 Task: Create new flows through process automation
Action: Mouse moved to (153, 229)
Screenshot: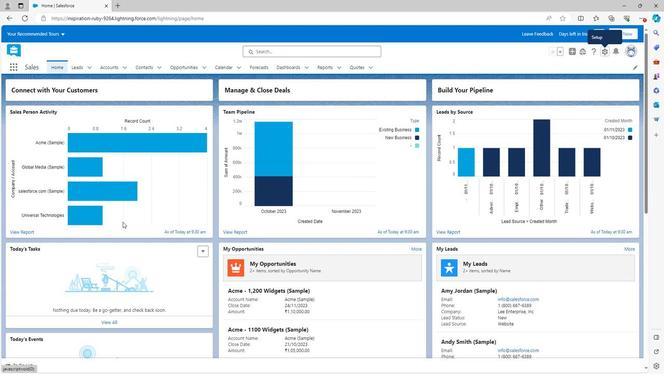 
Action: Mouse scrolled (153, 229) with delta (0, 0)
Screenshot: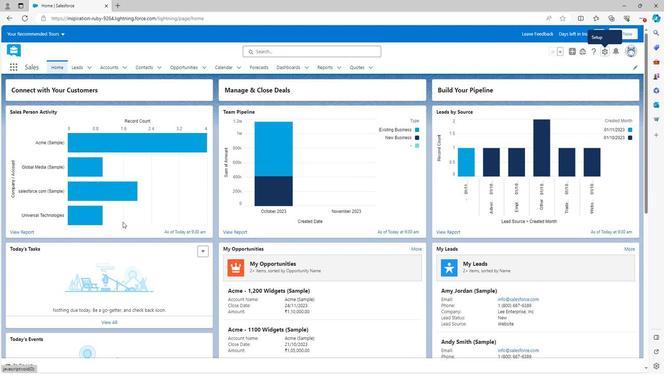 
Action: Mouse scrolled (153, 229) with delta (0, 0)
Screenshot: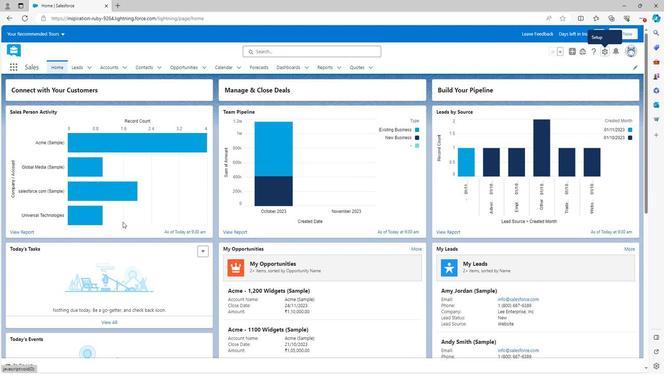 
Action: Mouse moved to (152, 229)
Screenshot: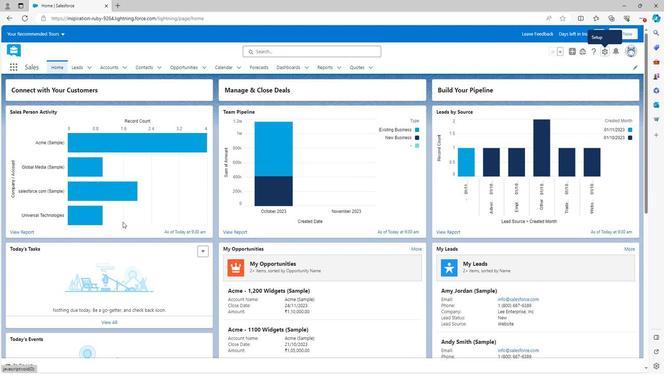 
Action: Mouse scrolled (152, 229) with delta (0, 0)
Screenshot: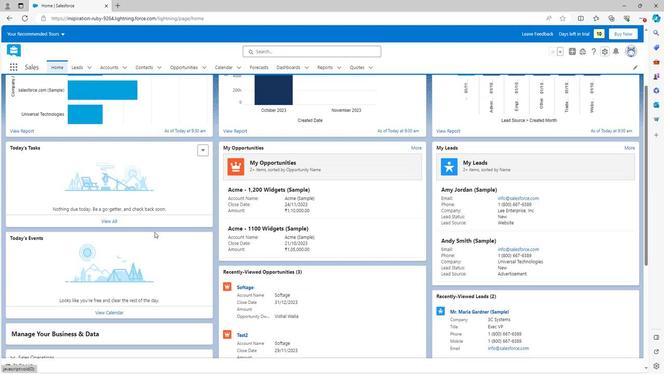 
Action: Mouse scrolled (152, 229) with delta (0, 0)
Screenshot: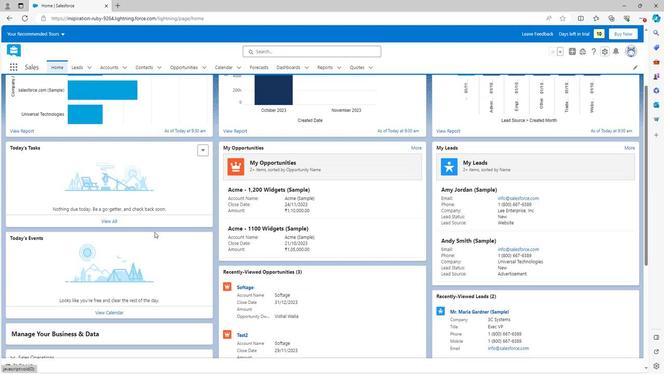
Action: Mouse scrolled (152, 229) with delta (0, 0)
Screenshot: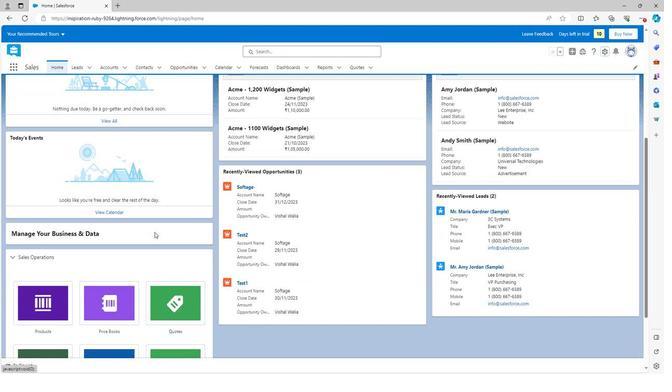 
Action: Mouse scrolled (152, 229) with delta (0, 0)
Screenshot: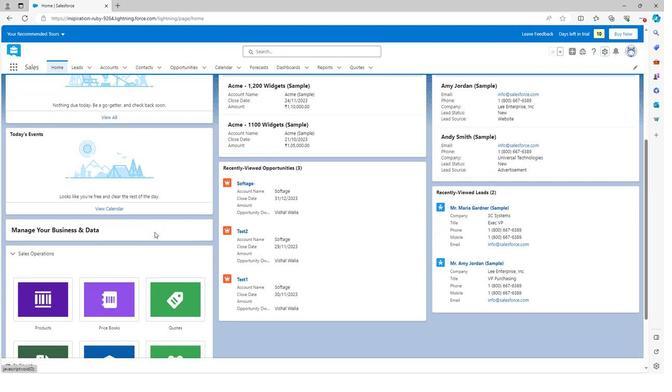 
Action: Mouse scrolled (152, 229) with delta (0, 0)
Screenshot: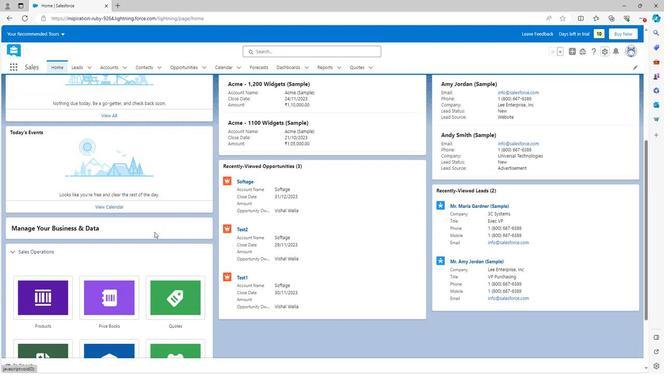 
Action: Mouse scrolled (152, 229) with delta (0, 0)
Screenshot: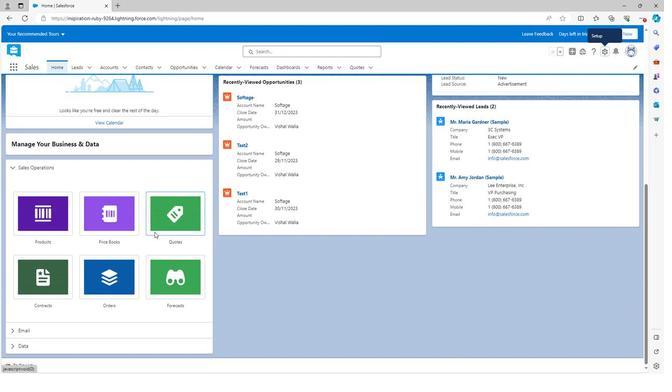 
Action: Mouse scrolled (152, 229) with delta (0, 0)
Screenshot: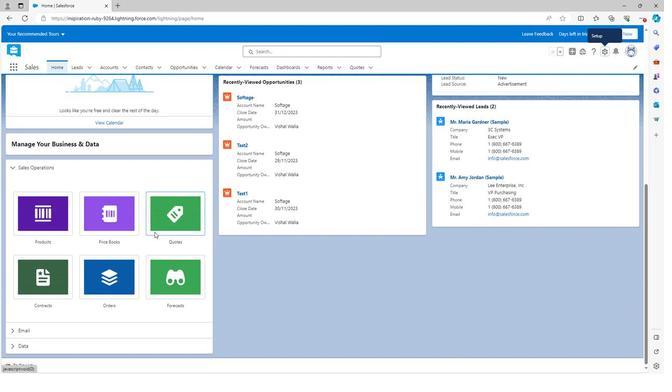 
Action: Mouse scrolled (152, 229) with delta (0, 0)
Screenshot: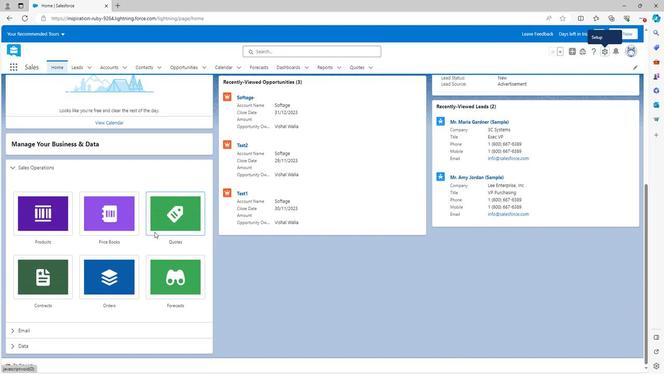 
Action: Mouse scrolled (152, 229) with delta (0, 0)
Screenshot: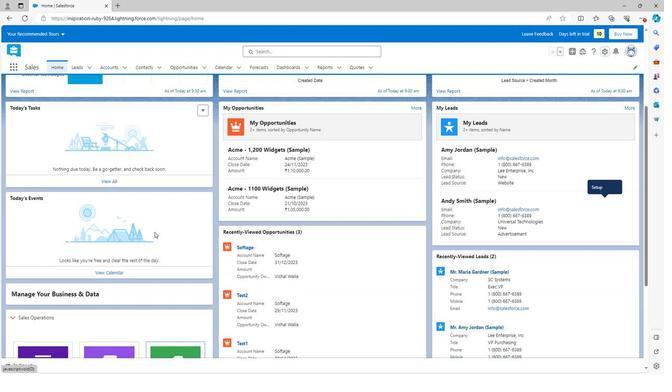 
Action: Mouse scrolled (152, 229) with delta (0, 0)
Screenshot: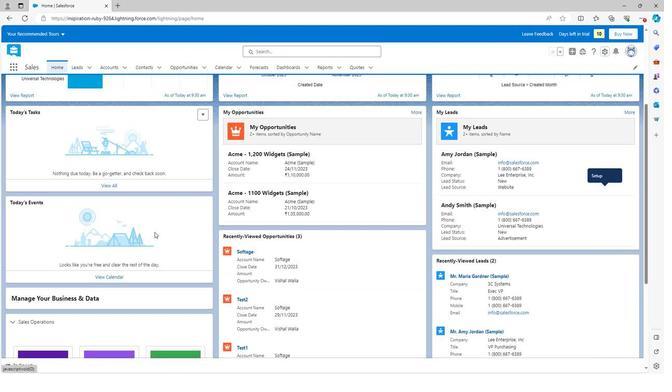 
Action: Mouse scrolled (152, 229) with delta (0, 0)
Screenshot: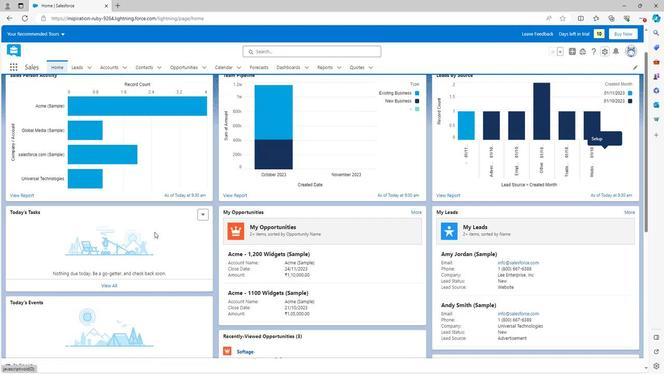 
Action: Mouse scrolled (152, 229) with delta (0, 0)
Screenshot: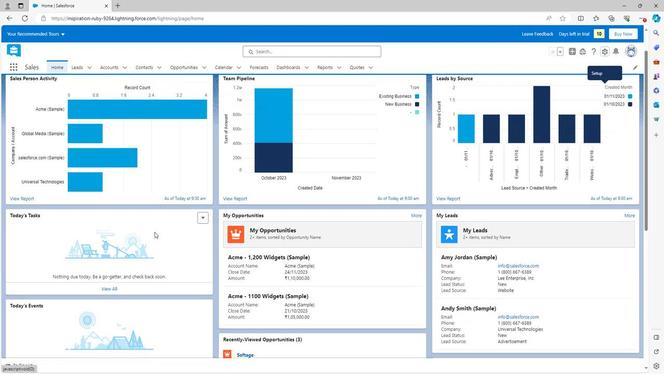 
Action: Mouse scrolled (152, 229) with delta (0, 0)
Screenshot: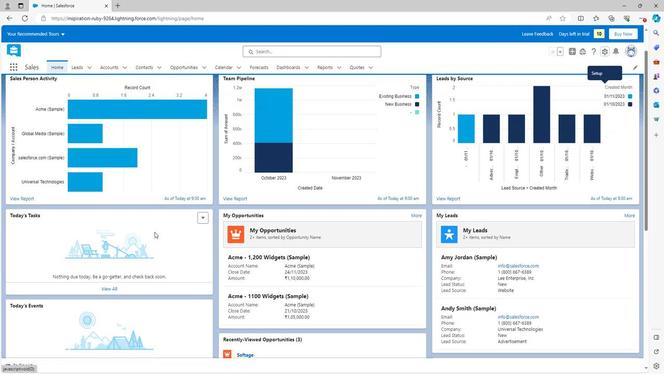 
Action: Mouse scrolled (152, 229) with delta (0, 0)
Screenshot: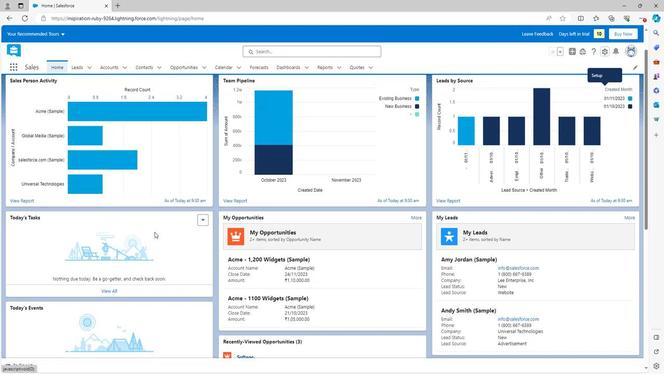 
Action: Mouse moved to (601, 51)
Screenshot: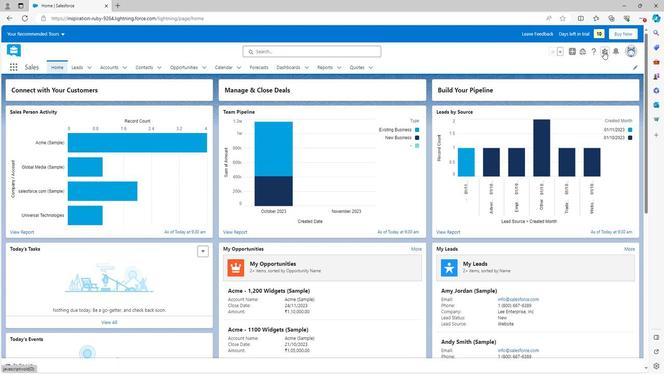 
Action: Mouse pressed left at (601, 51)
Screenshot: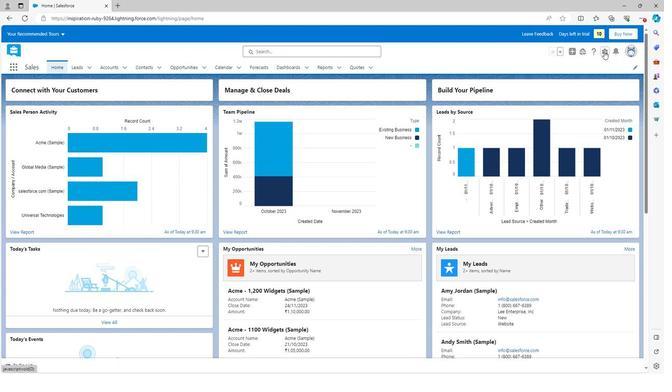 
Action: Mouse moved to (576, 71)
Screenshot: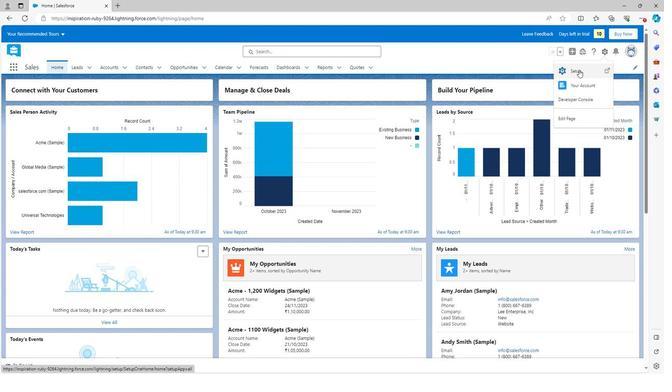 
Action: Mouse pressed left at (576, 71)
Screenshot: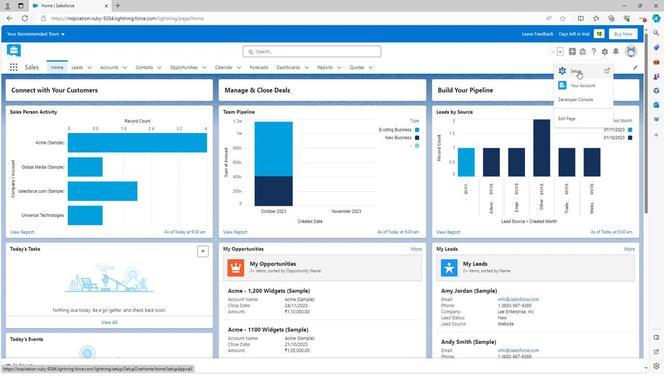 
Action: Mouse moved to (28, 189)
Screenshot: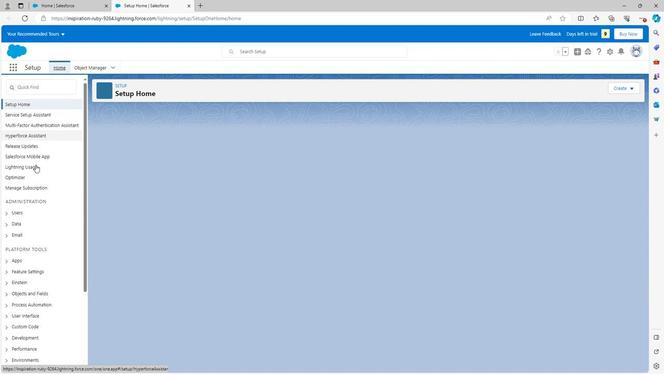 
Action: Mouse scrolled (28, 189) with delta (0, 0)
Screenshot: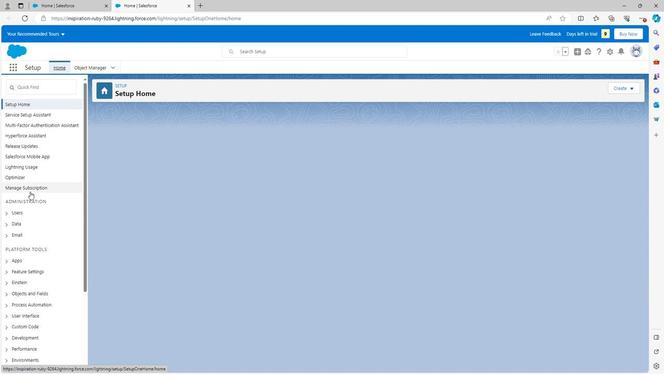 
Action: Mouse scrolled (28, 189) with delta (0, 0)
Screenshot: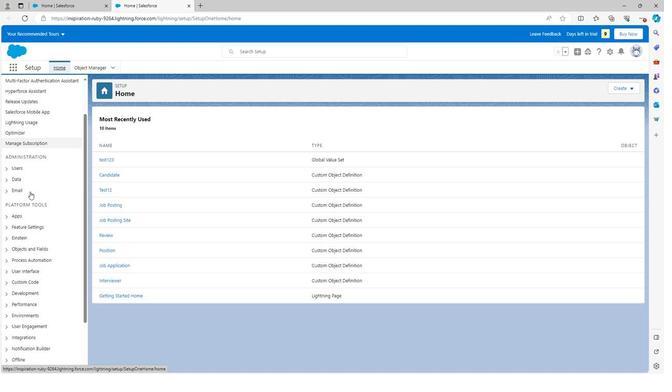 
Action: Mouse scrolled (28, 189) with delta (0, 0)
Screenshot: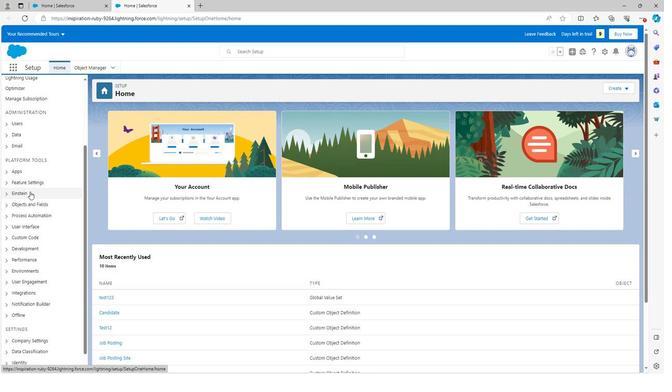 
Action: Mouse moved to (4, 199)
Screenshot: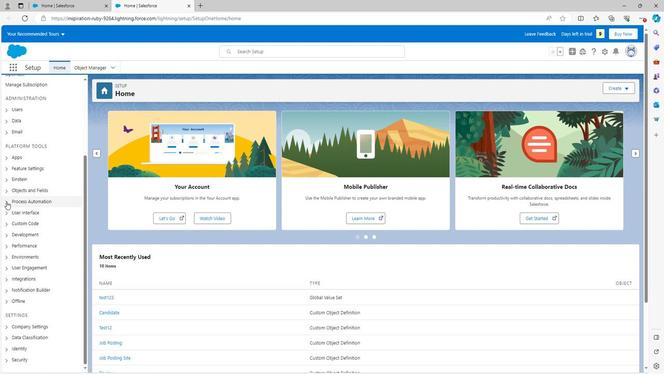 
Action: Mouse pressed left at (4, 199)
Screenshot: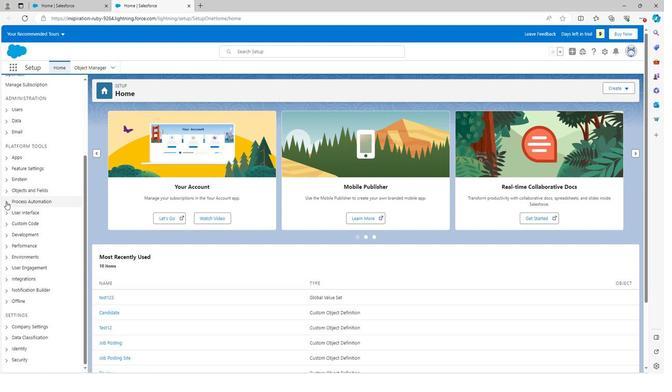 
Action: Mouse moved to (23, 221)
Screenshot: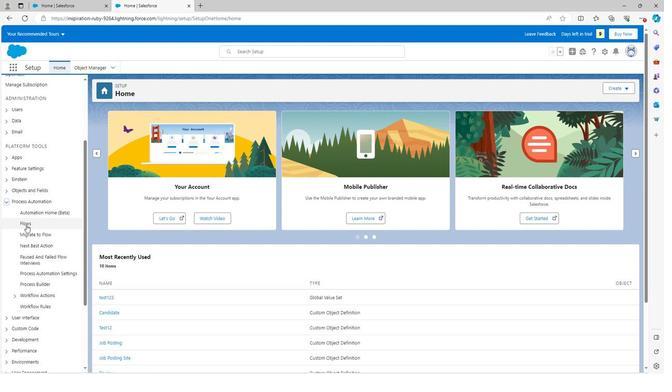 
Action: Mouse pressed left at (23, 221)
Screenshot: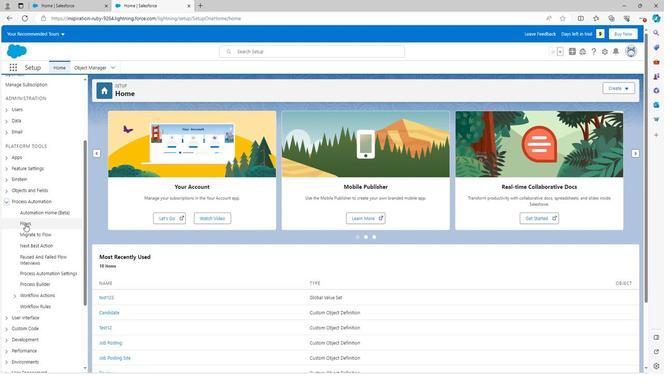 
Action: Mouse moved to (629, 88)
Screenshot: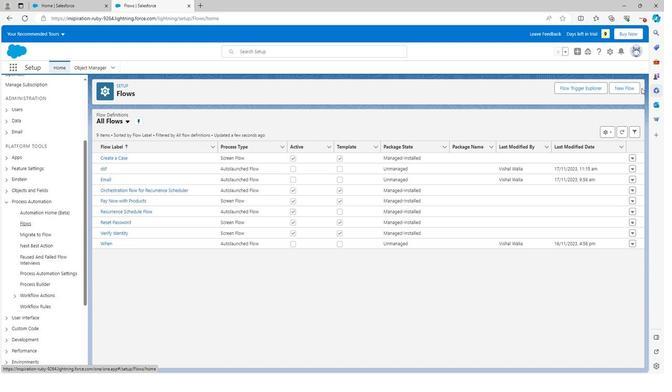 
Action: Mouse pressed left at (629, 88)
Screenshot: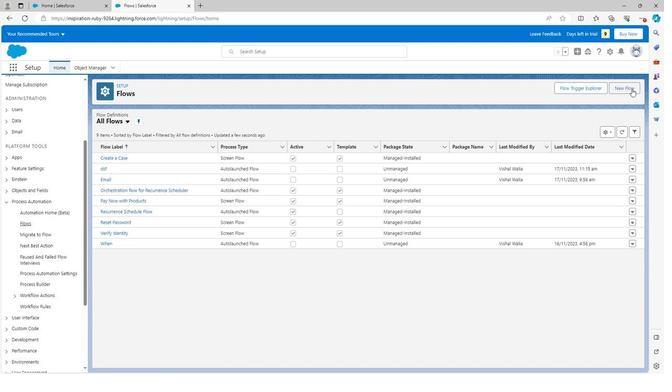 
Action: Mouse moved to (290, 152)
Screenshot: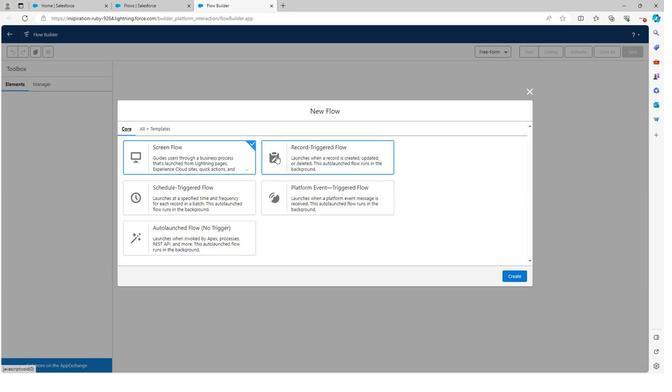 
Action: Mouse pressed left at (290, 152)
Screenshot: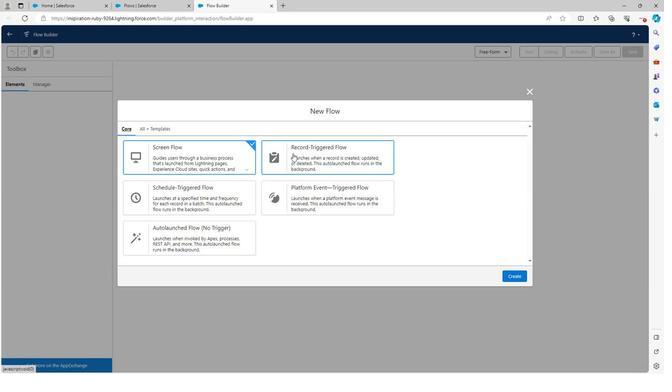 
Action: Mouse moved to (503, 273)
Screenshot: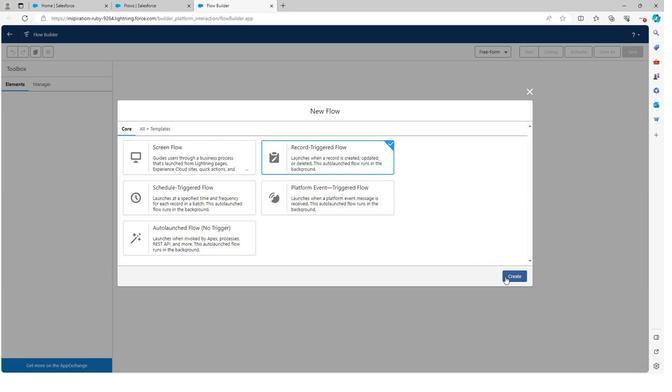 
Action: Mouse pressed left at (503, 273)
Screenshot: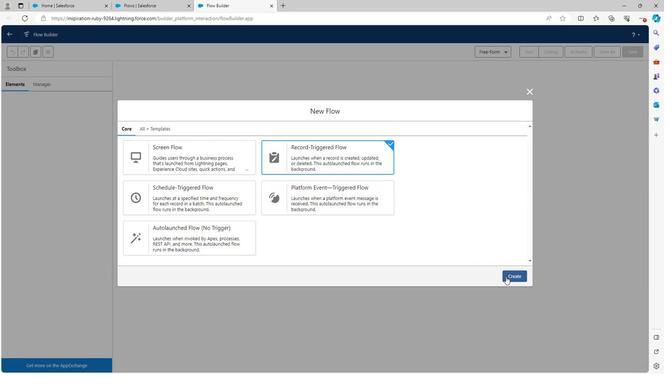 
Action: Mouse moved to (157, 79)
Screenshot: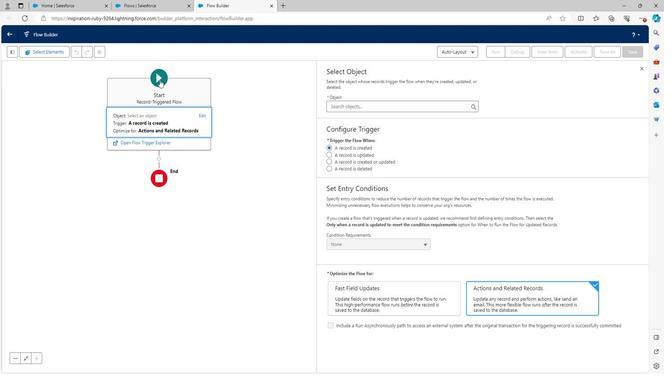 
Action: Mouse pressed left at (157, 79)
Screenshot: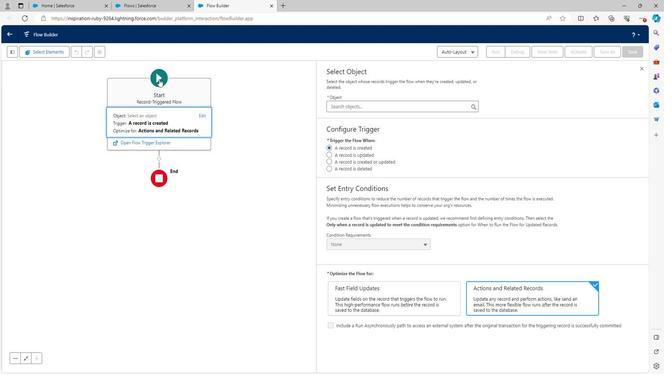 
Action: Mouse moved to (154, 96)
Screenshot: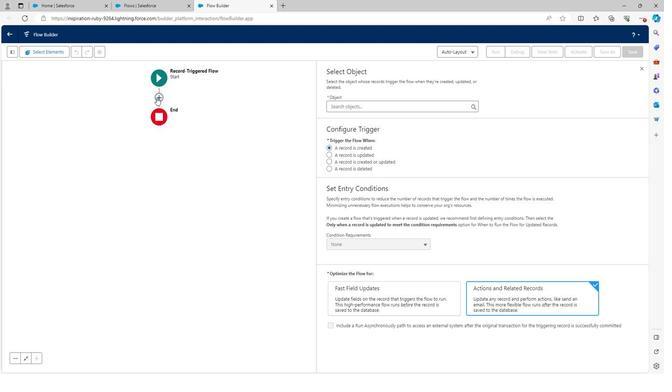 
Action: Mouse pressed left at (154, 96)
Screenshot: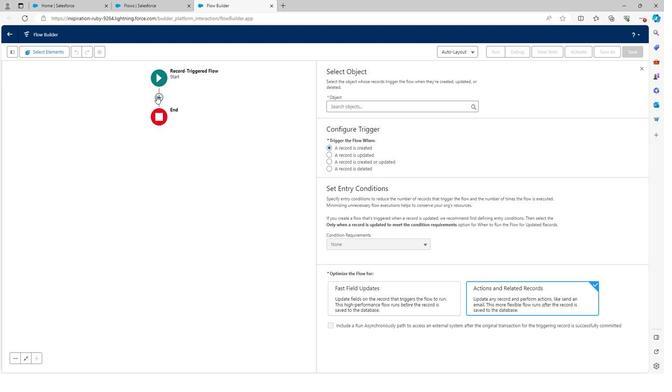 
Action: Mouse moved to (125, 198)
Screenshot: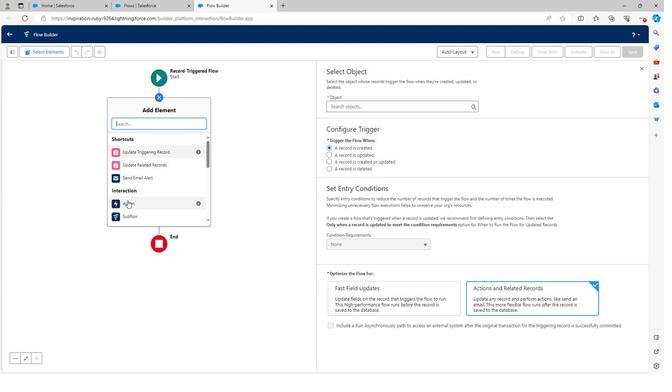 
Action: Mouse pressed left at (125, 198)
Screenshot: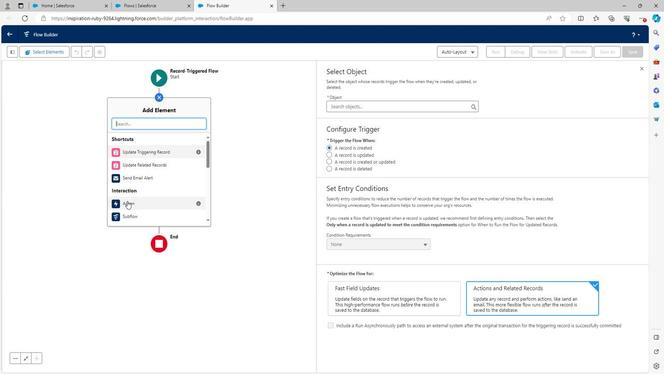
Action: Mouse moved to (209, 179)
Screenshot: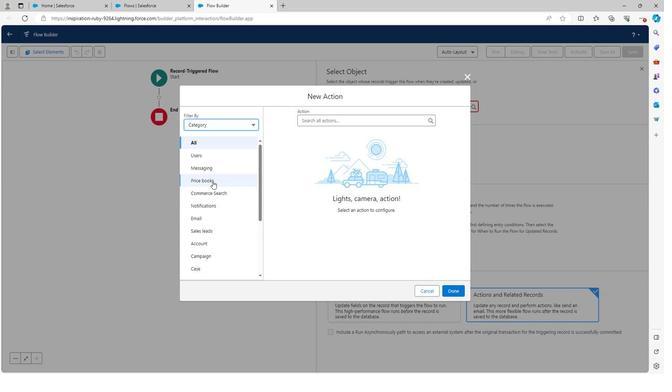 
Action: Mouse pressed left at (209, 179)
Screenshot: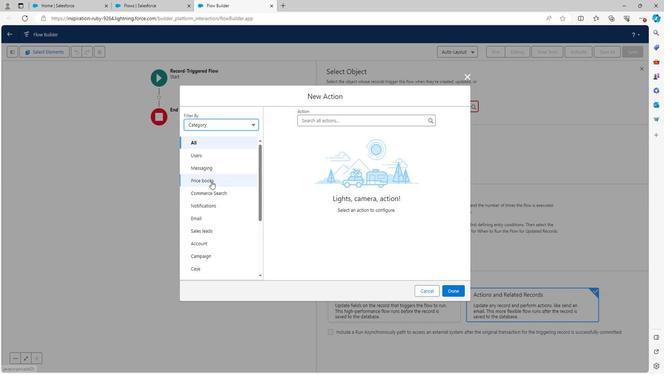 
Action: Mouse moved to (456, 283)
Screenshot: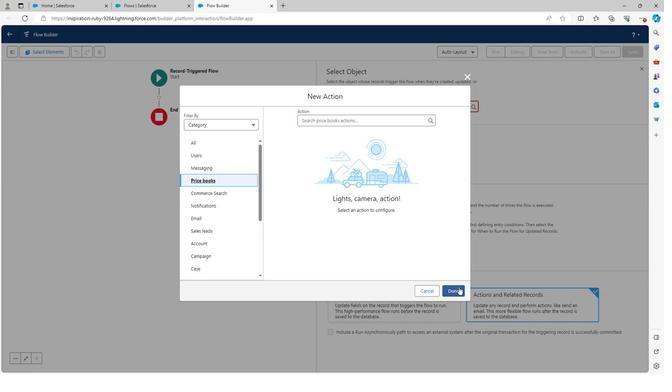 
Action: Mouse pressed left at (456, 283)
Screenshot: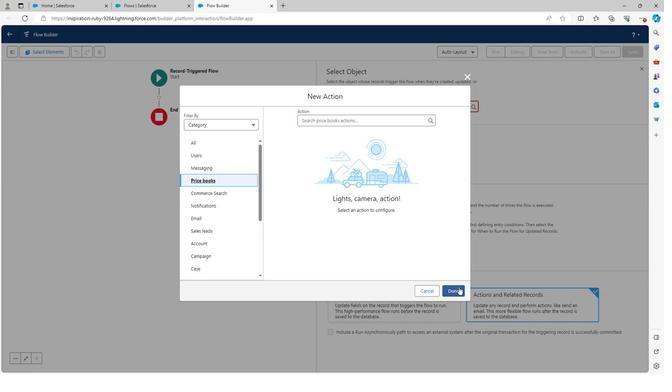 
Action: Mouse moved to (332, 119)
Screenshot: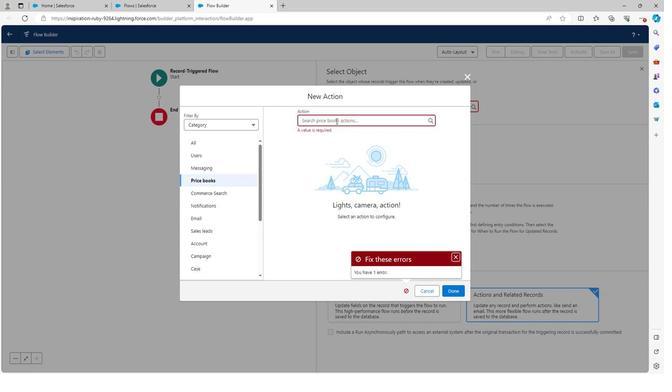 
Action: Mouse pressed left at (332, 119)
Screenshot: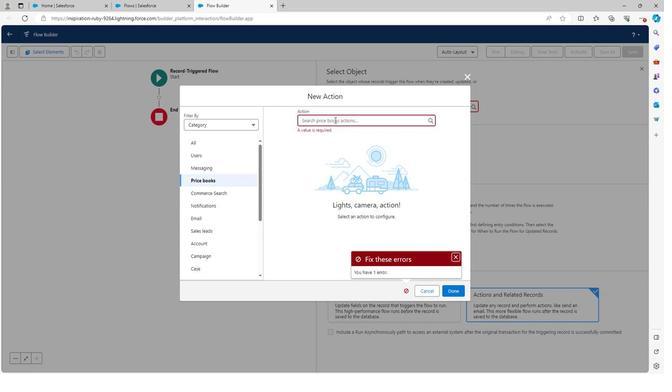 
Action: Mouse moved to (324, 133)
Screenshot: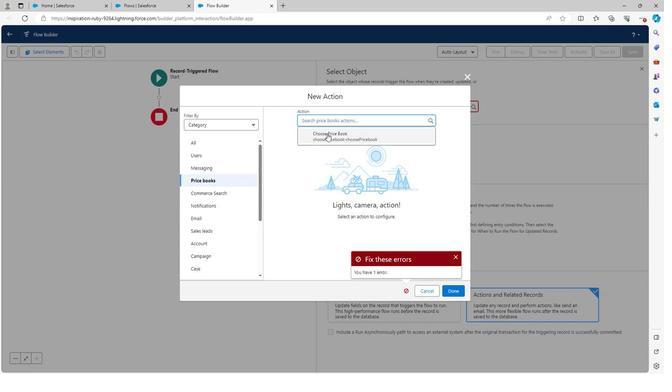 
Action: Mouse pressed left at (324, 133)
Screenshot: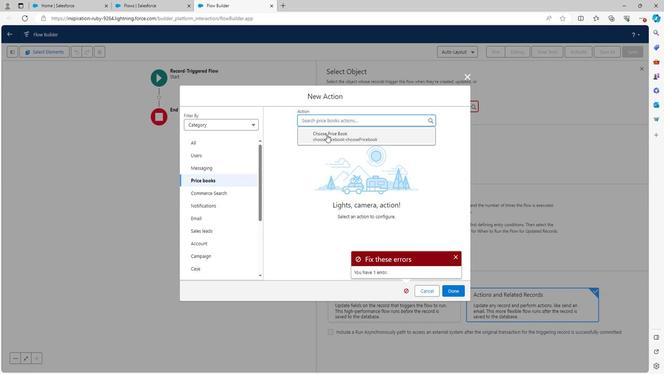 
Action: Mouse moved to (447, 285)
Screenshot: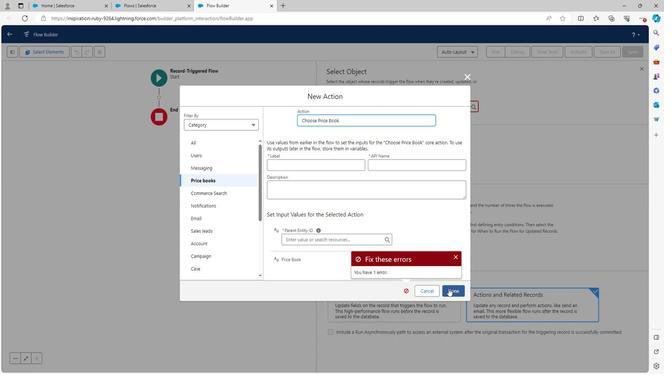 
Action: Mouse pressed left at (447, 285)
Screenshot: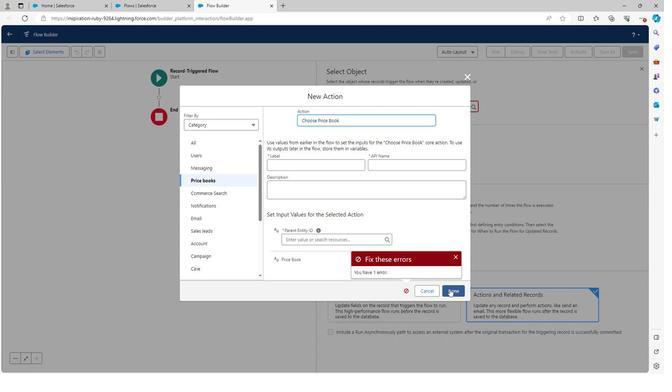 
Action: Mouse moved to (302, 160)
Screenshot: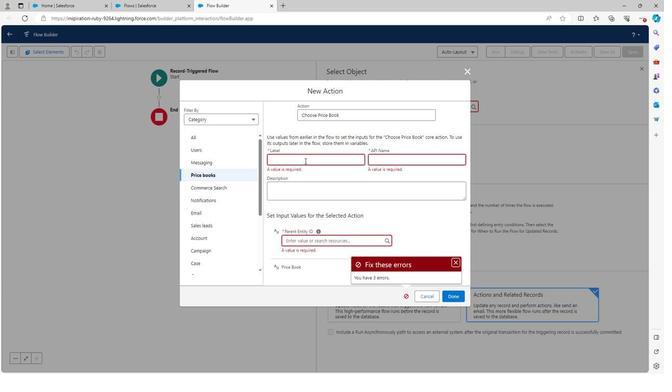 
Action: Mouse pressed left at (302, 160)
Screenshot: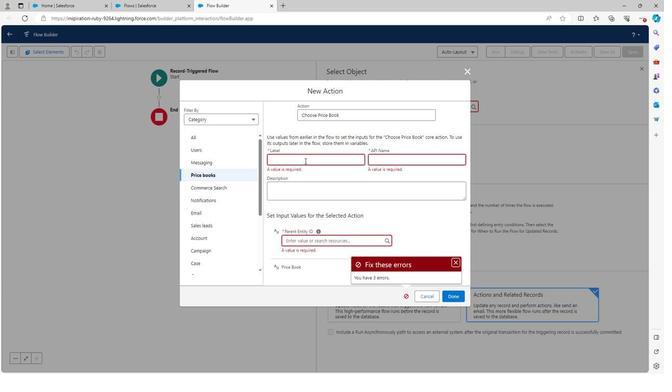 
Action: Mouse moved to (302, 160)
Screenshot: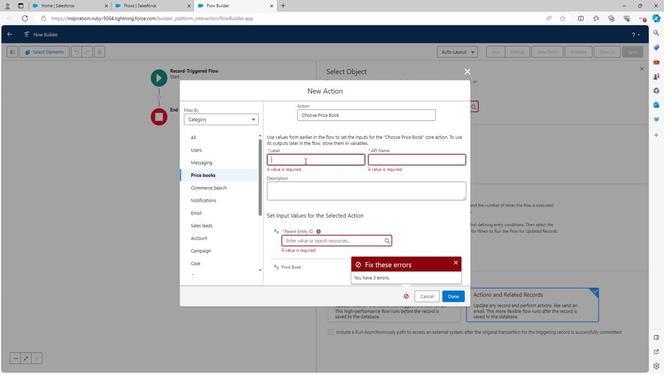 
Action: Key pressed <Key.shift><Key.shift>Test
Screenshot: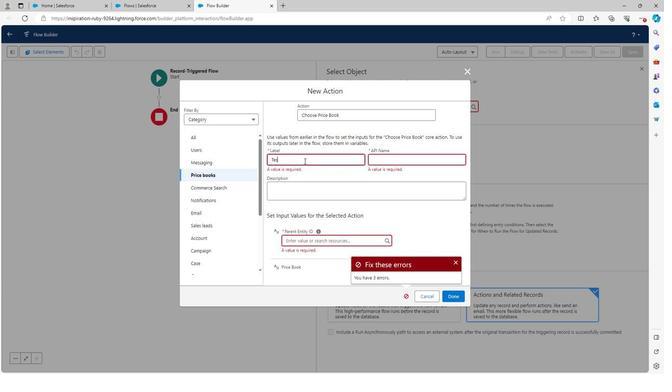 
Action: Mouse moved to (379, 163)
Screenshot: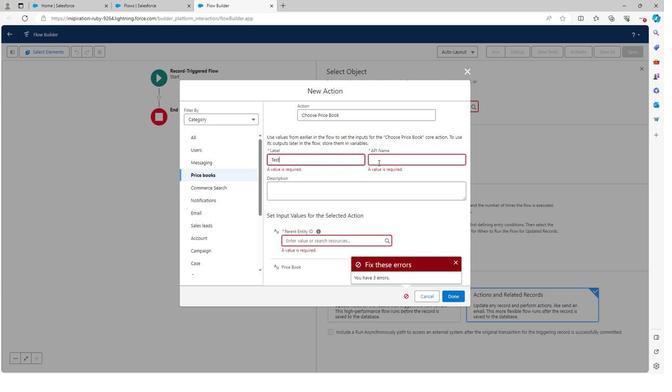 
Action: Mouse pressed left at (379, 163)
Screenshot: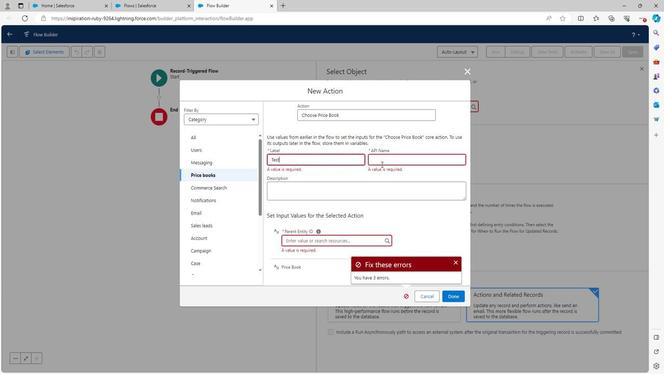 
Action: Mouse moved to (371, 159)
Screenshot: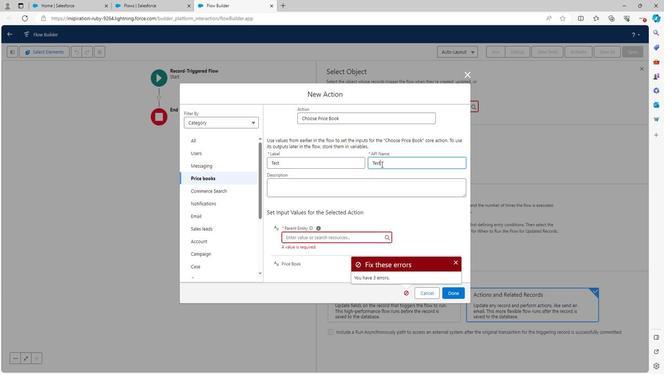 
Action: Key pressed <Key.shift>
Screenshot: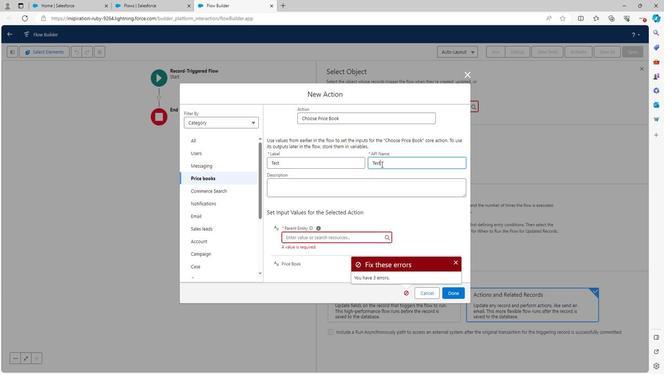 
Action: Mouse moved to (309, 237)
Screenshot: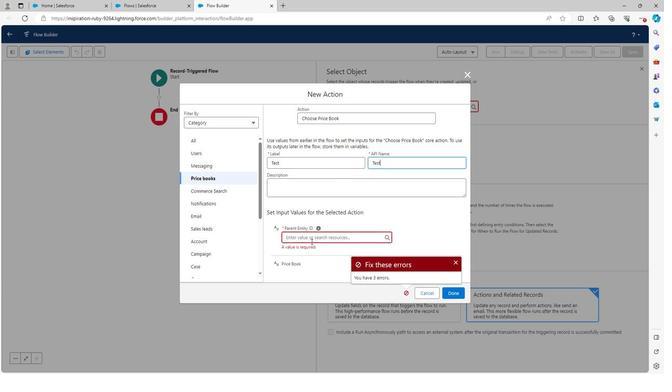 
Action: Mouse pressed left at (309, 237)
Screenshot: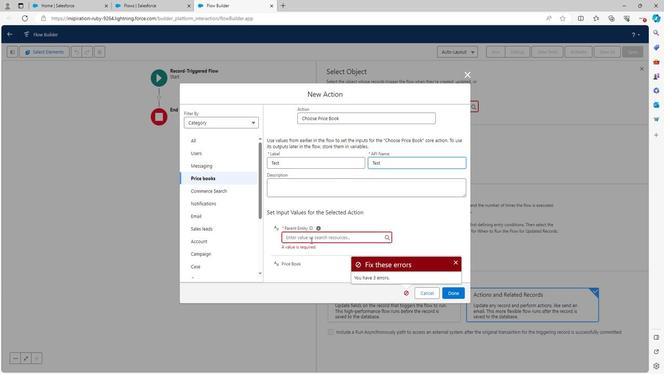 
Action: Mouse moved to (313, 207)
Screenshot: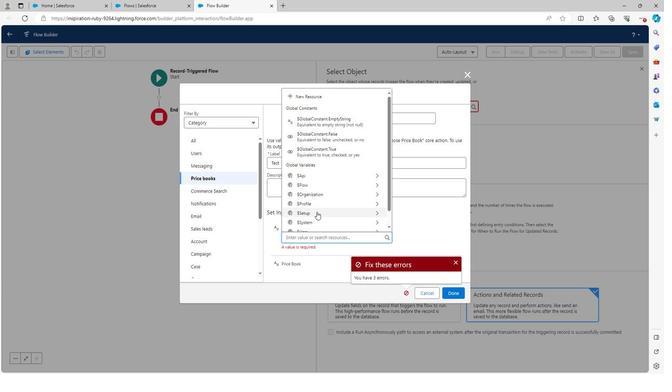 
Action: Mouse pressed left at (313, 207)
Screenshot: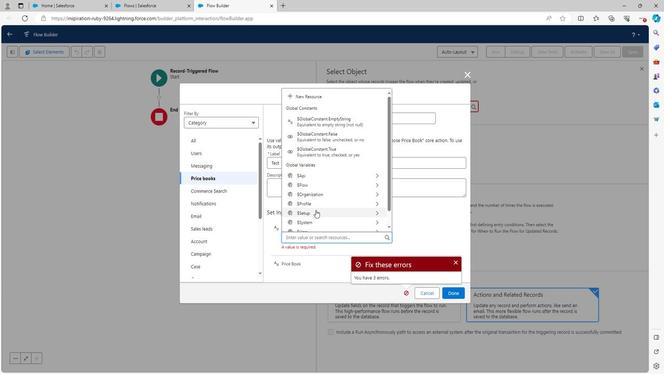 
Action: Mouse moved to (448, 289)
Screenshot: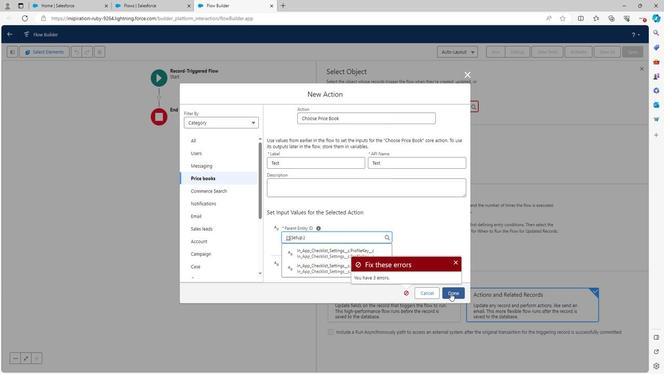 
Action: Mouse pressed left at (448, 289)
Screenshot: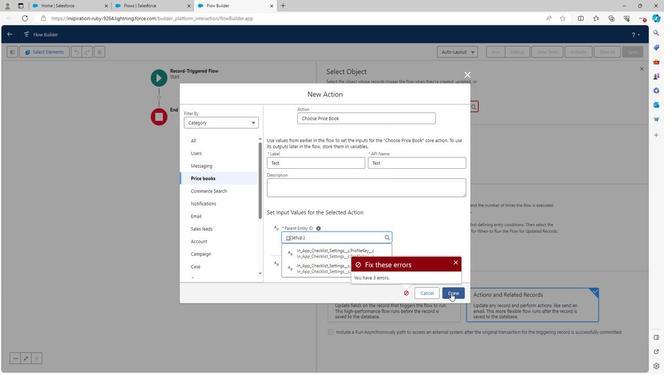 
Action: Mouse moved to (451, 253)
Screenshot: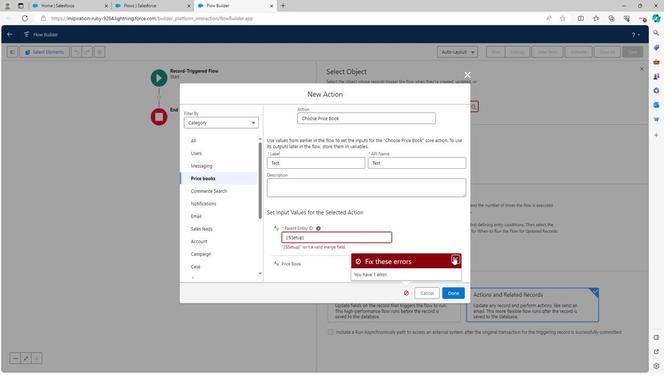 
Action: Mouse pressed left at (451, 253)
Screenshot: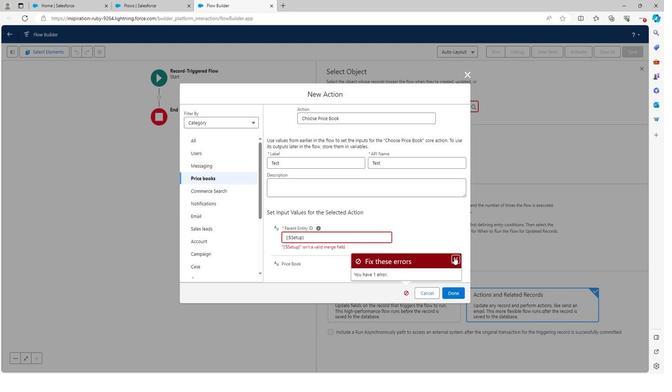 
Action: Mouse moved to (463, 74)
Screenshot: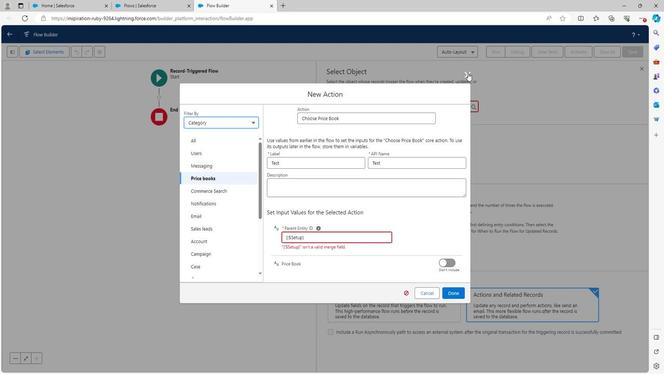 
Action: Mouse pressed left at (463, 74)
Screenshot: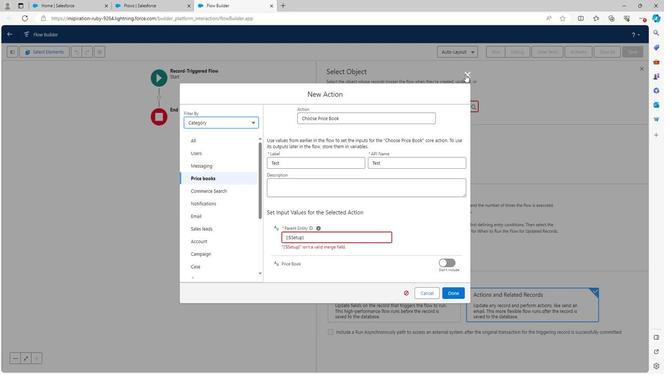 
Action: Mouse moved to (363, 176)
Screenshot: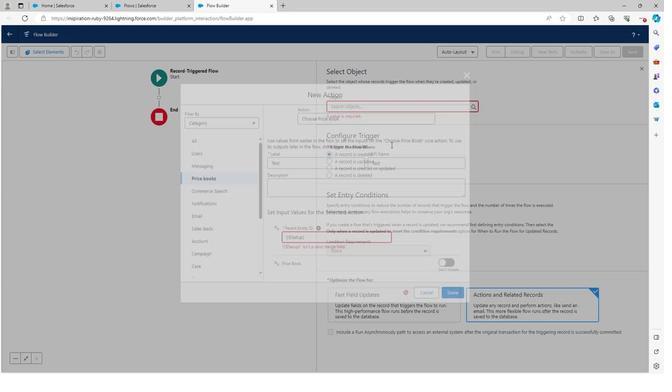
